 Task: Create Issue Issue0000000212 in Backlog  in Scrum Project Project0000000043 in Jira. Create Issue Issue0000000213 in Backlog  in Scrum Project Project0000000043 in Jira. Create Issue Issue0000000214 in Backlog  in Scrum Project Project0000000043 in Jira. Create Issue Issue0000000215 in Backlog  in Scrum Project Project0000000043 in Jira. Create Issue Issue0000000216 in Backlog  in Scrum Project Project0000000044 in Jira
Action: Mouse moved to (350, 456)
Screenshot: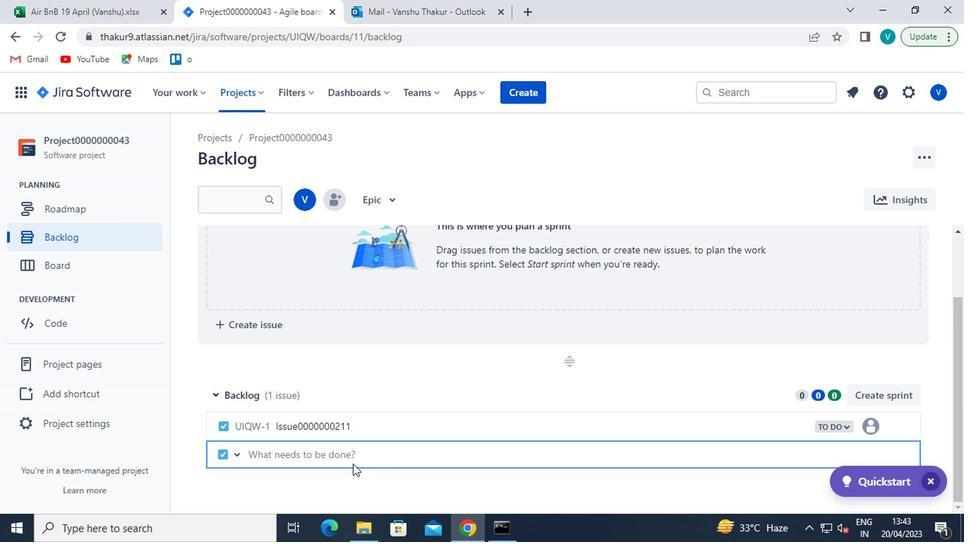 
Action: Mouse pressed left at (350, 456)
Screenshot: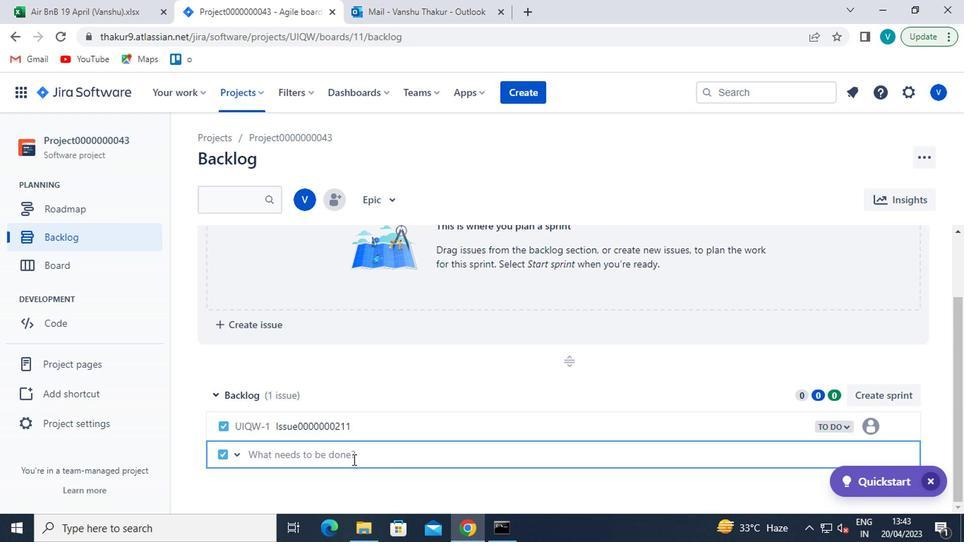 
Action: Mouse moved to (346, 451)
Screenshot: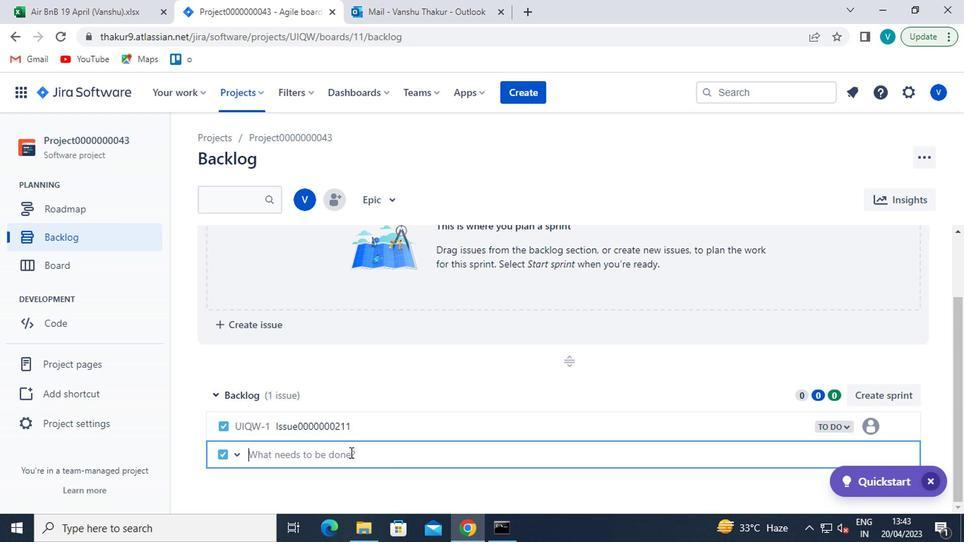 
Action: Key pressed <Key.shift>ISSUWE<Key.backspace><Key.backspace>E0000000212<Key.enter><Key.shift>ISSUE0000000213<Key.shift>ISSUE000000
Screenshot: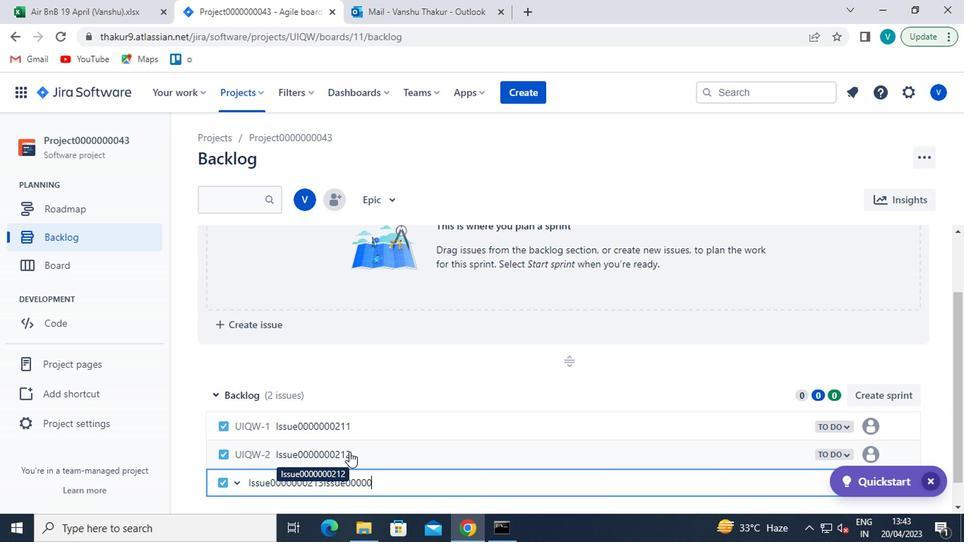 
Action: Mouse moved to (550, 373)
Screenshot: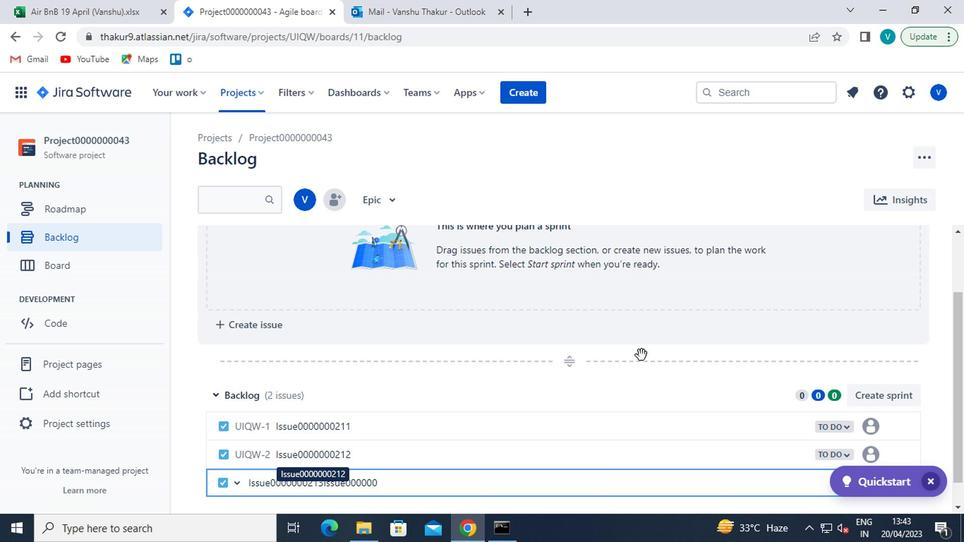 
Action: Mouse scrolled (550, 372) with delta (0, -1)
Screenshot: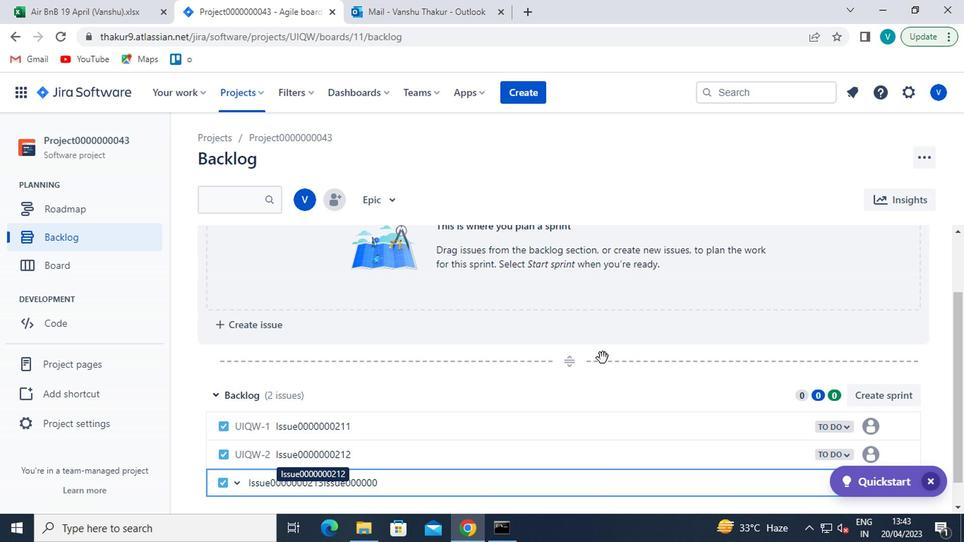 
Action: Mouse moved to (549, 376)
Screenshot: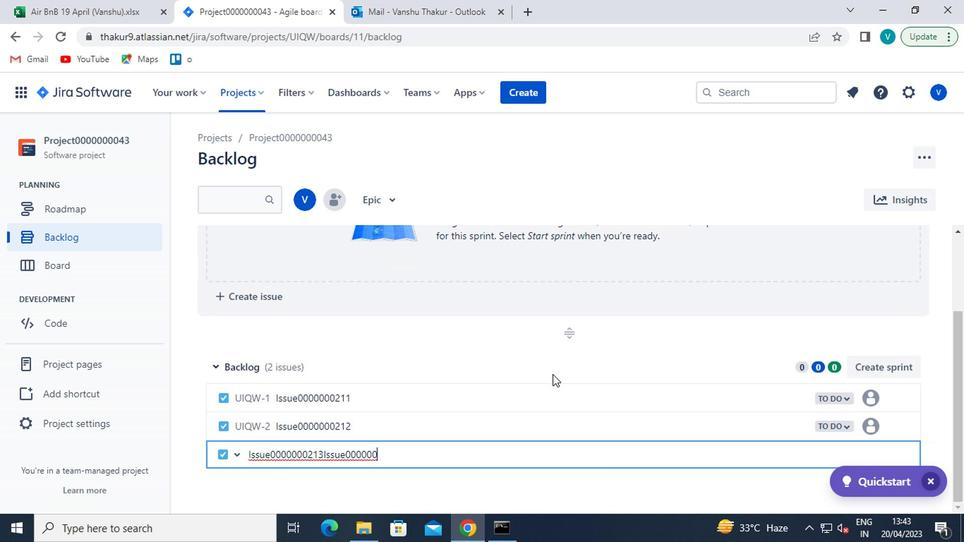 
Action: Key pressed 214
Screenshot: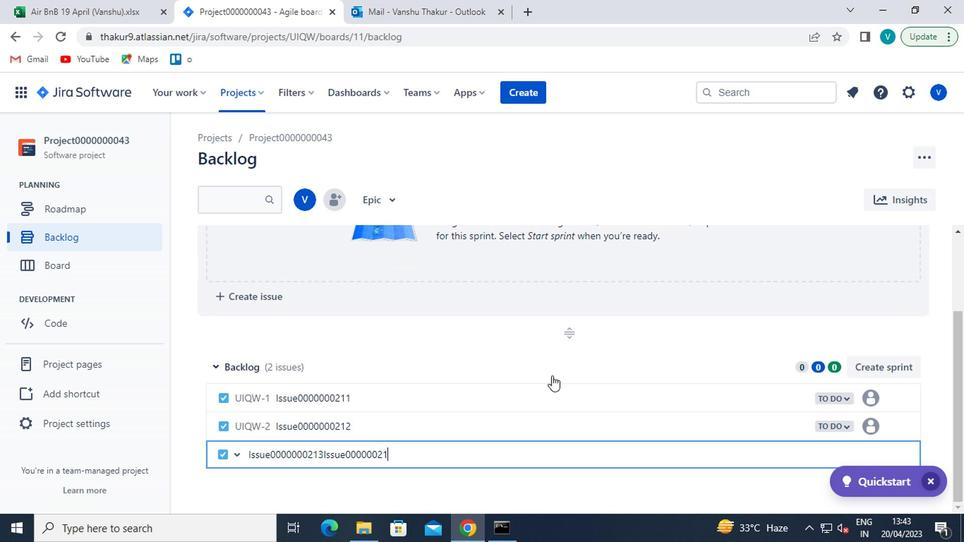 
Action: Mouse moved to (405, 443)
Screenshot: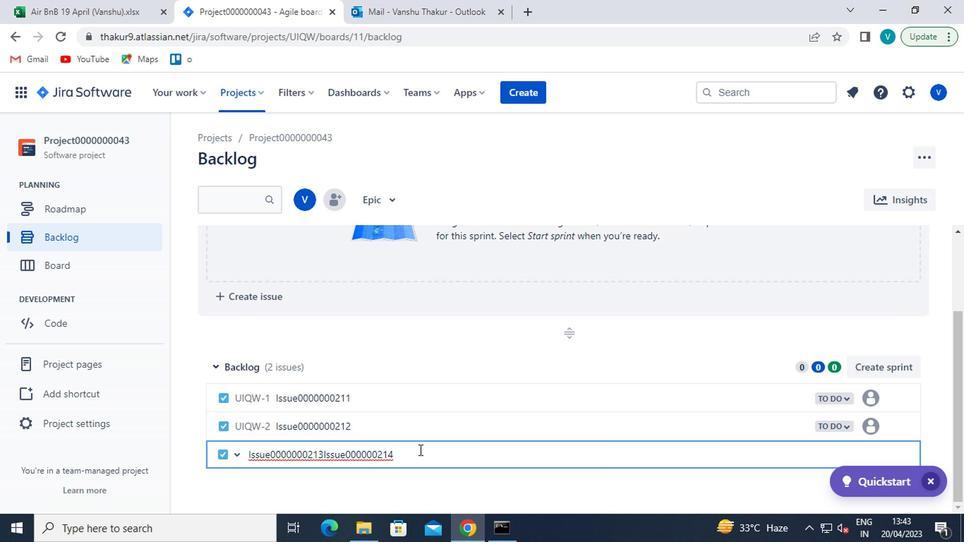 
Action: Key pressed <Key.backspace><Key.backspace><Key.backspace><Key.backspace><Key.backspace><Key.backspace><Key.backspace><Key.backspace><Key.backspace><Key.backspace><Key.backspace><Key.backspace><Key.backspace><Key.backspace><Key.enter><Key.shift>ISSUE0000000214<Key.enter>
Screenshot: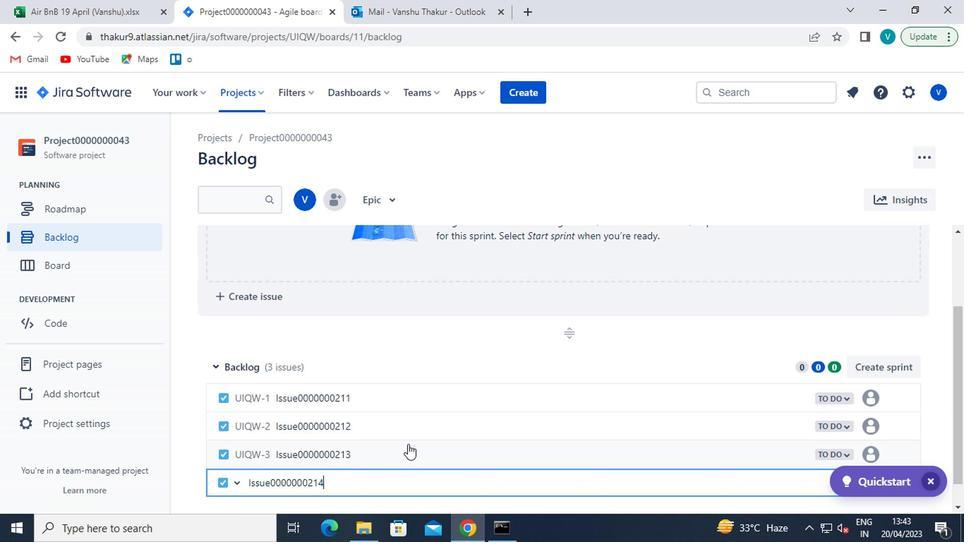 
Action: Mouse moved to (412, 421)
Screenshot: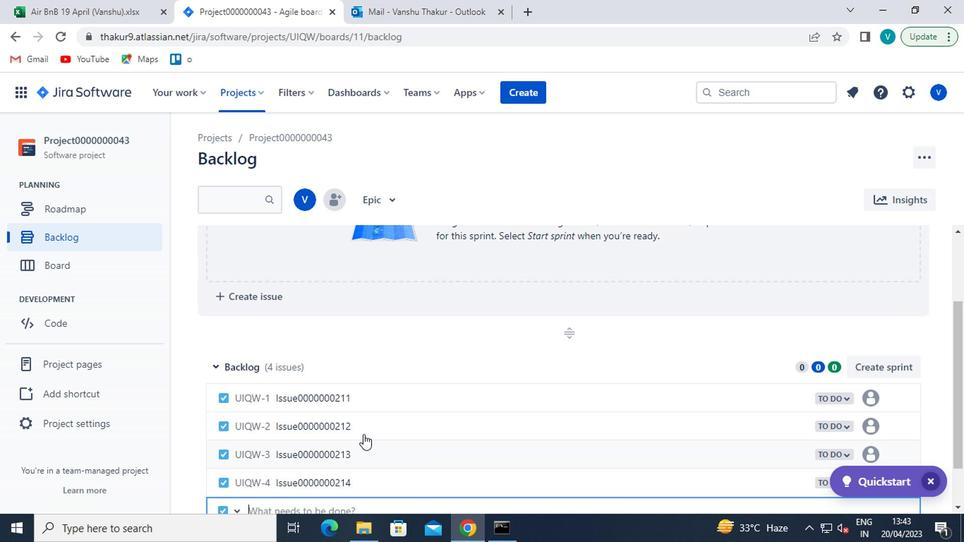 
Action: Mouse scrolled (412, 420) with delta (0, -1)
Screenshot: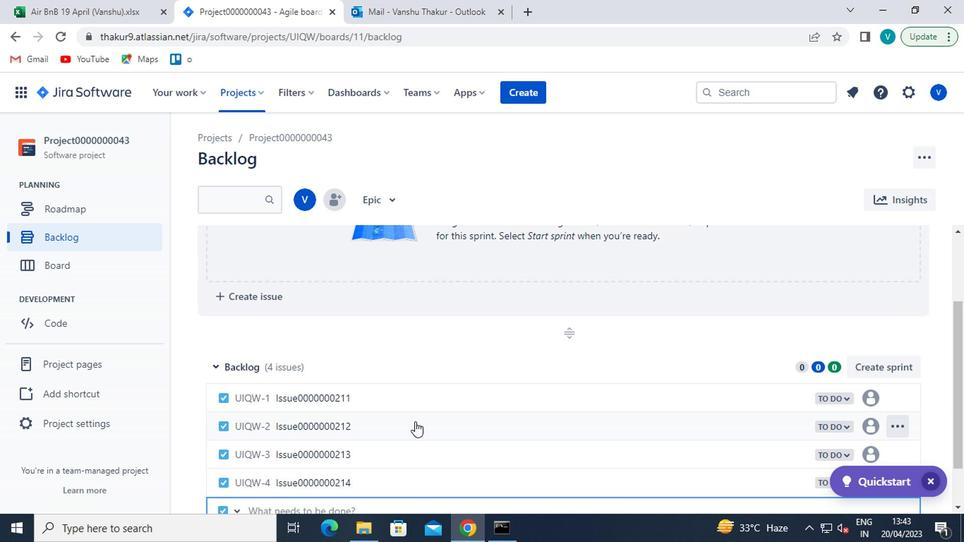 
Action: Mouse scrolled (412, 420) with delta (0, -1)
Screenshot: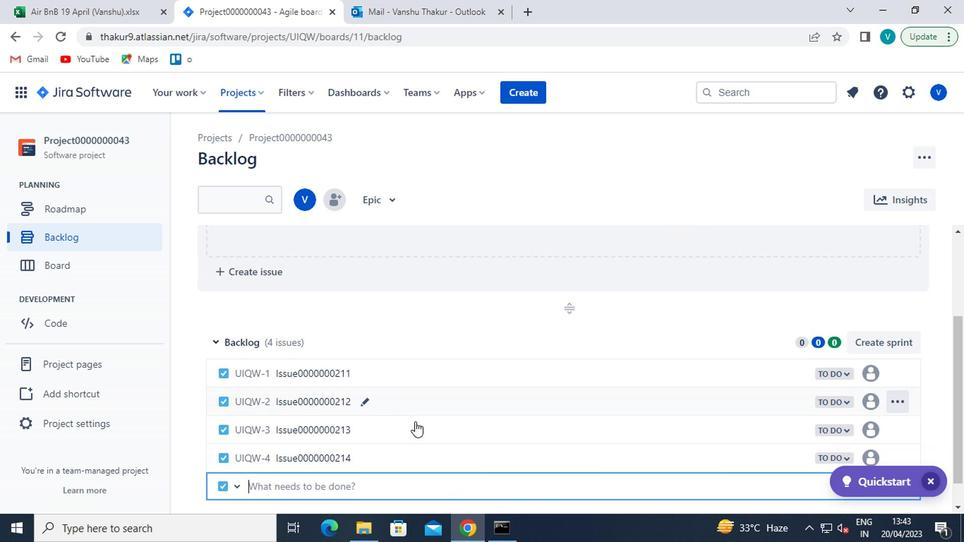 
Action: Key pressed <Key.shift>ISSUE0000000215<Key.enter>
Screenshot: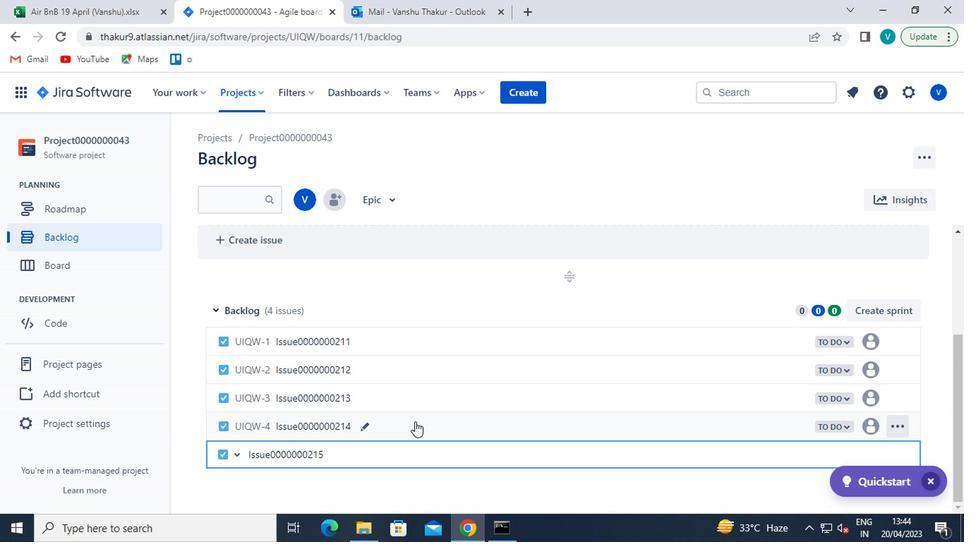 
Action: Mouse moved to (234, 92)
Screenshot: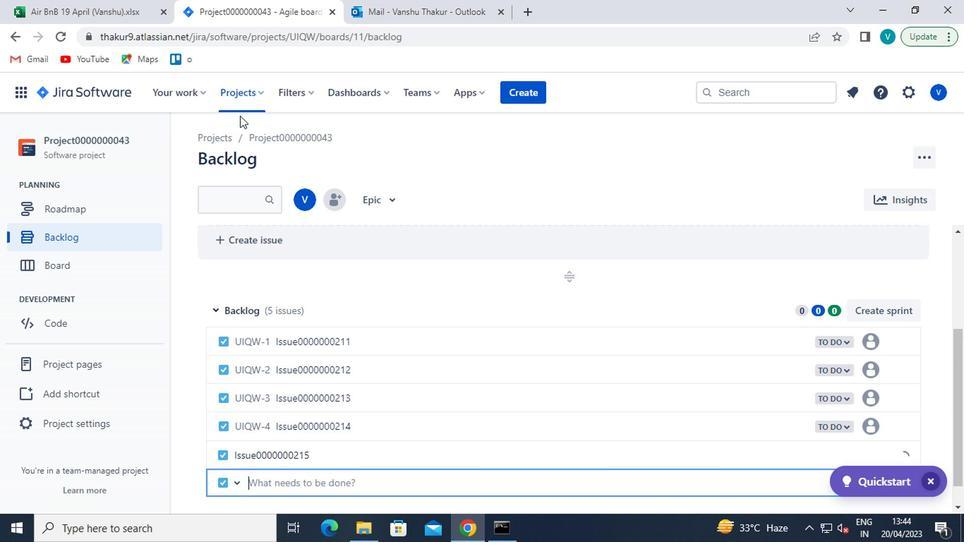 
Action: Mouse pressed left at (234, 92)
Screenshot: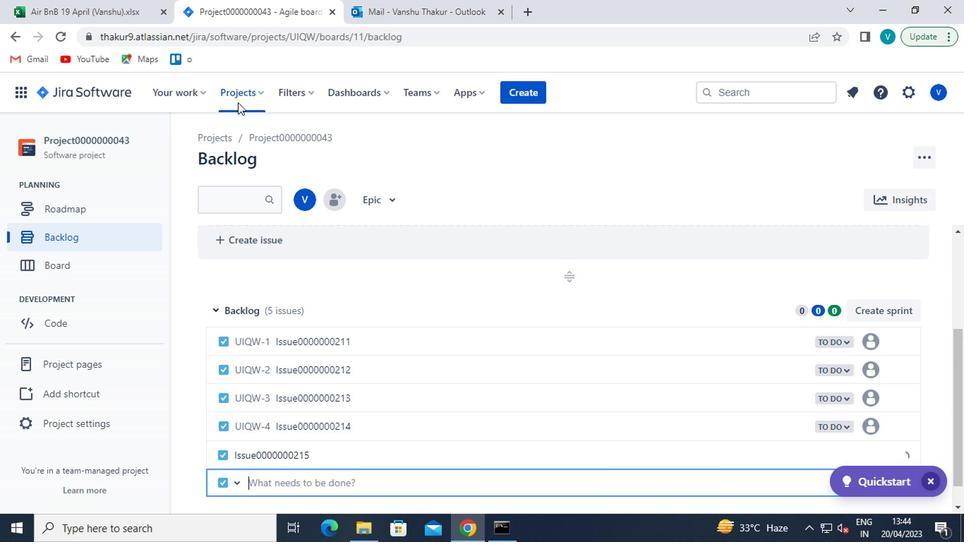 
Action: Mouse moved to (308, 185)
Screenshot: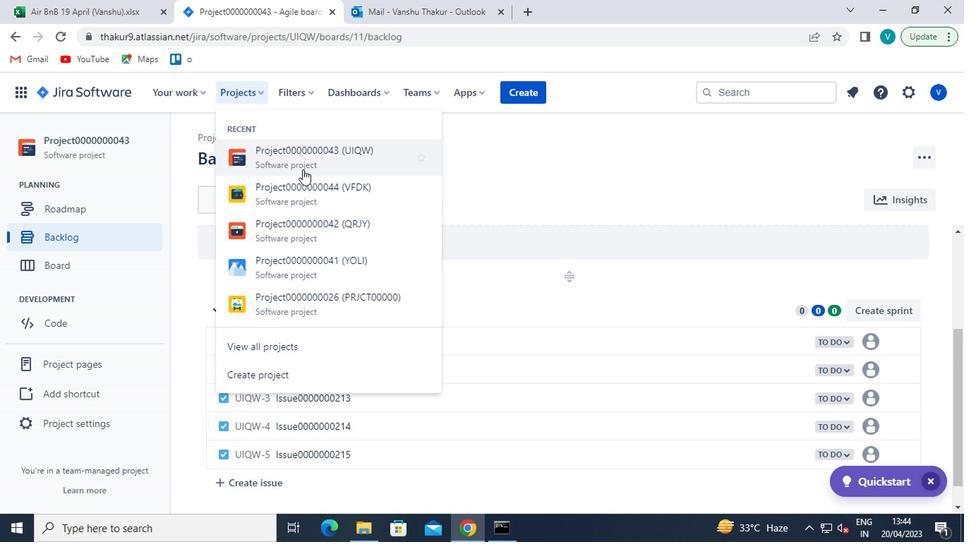 
Action: Mouse pressed left at (308, 185)
Screenshot: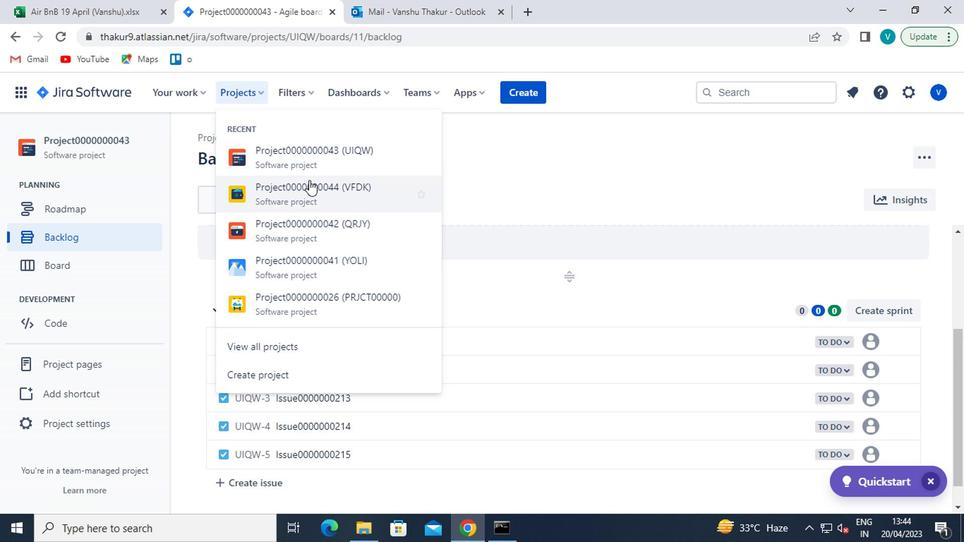 
Action: Mouse moved to (55, 239)
Screenshot: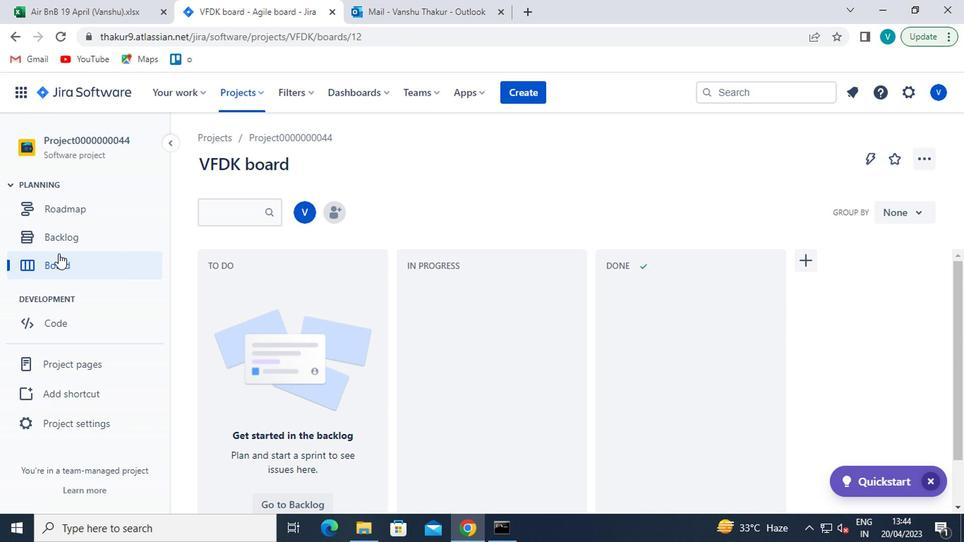 
Action: Mouse pressed left at (55, 239)
Screenshot: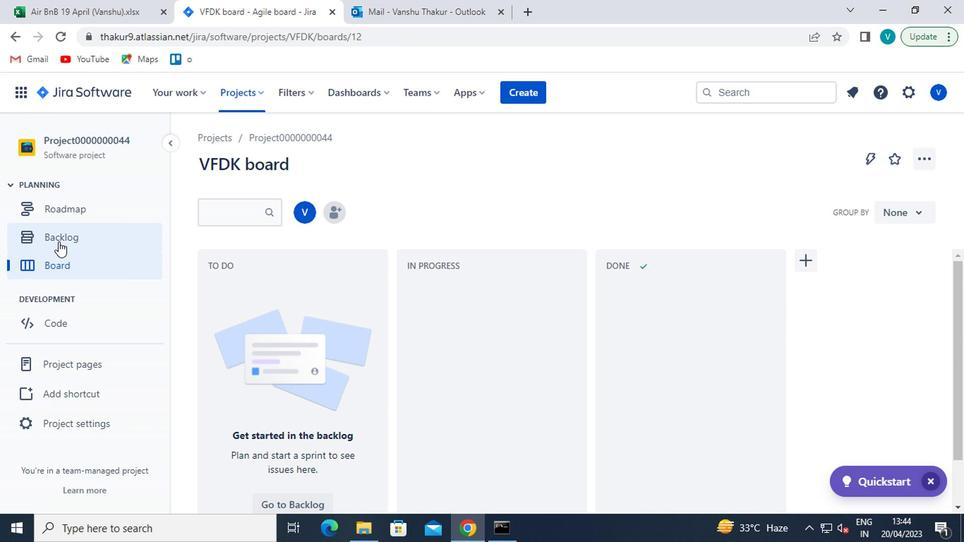 
Action: Mouse moved to (289, 338)
Screenshot: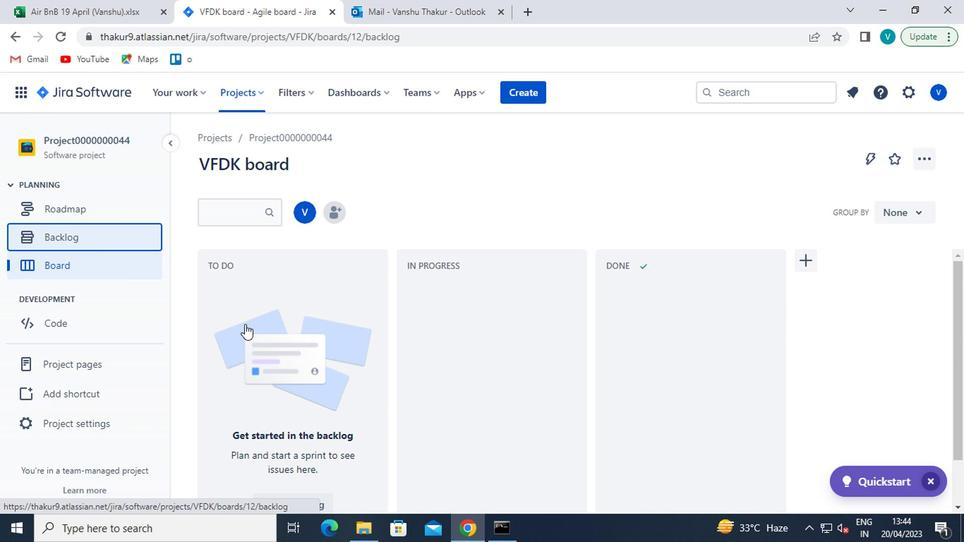 
Action: Mouse scrolled (289, 337) with delta (0, -1)
Screenshot: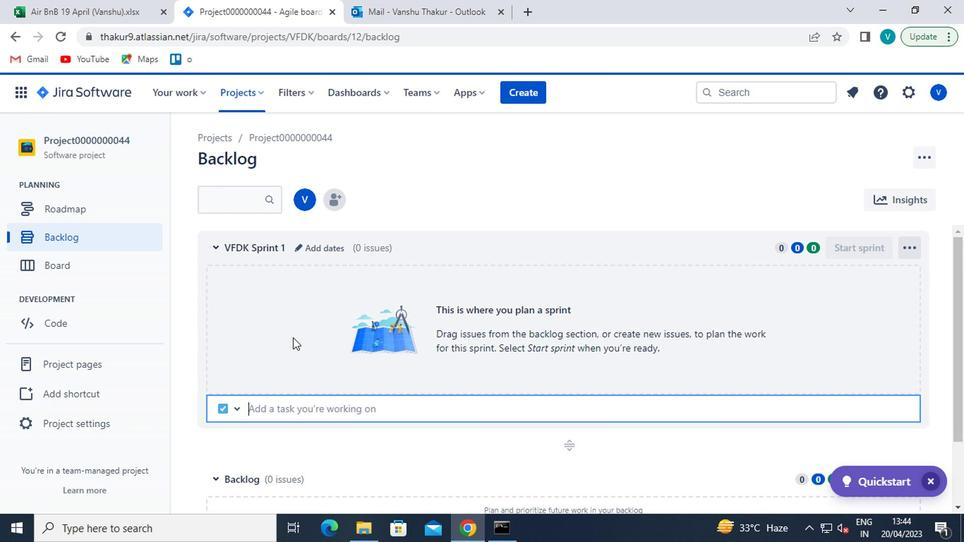 
Action: Mouse scrolled (289, 337) with delta (0, -1)
Screenshot: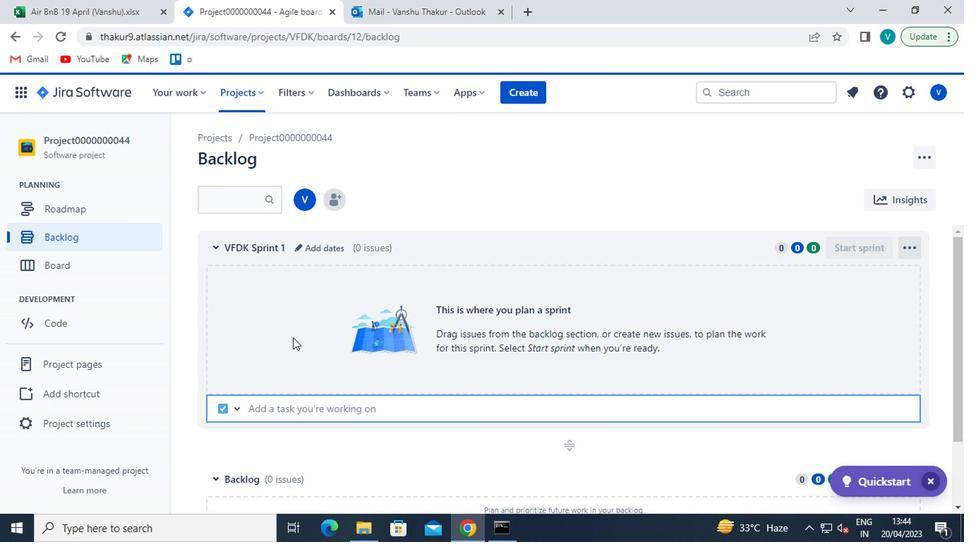 
Action: Mouse moved to (282, 395)
Screenshot: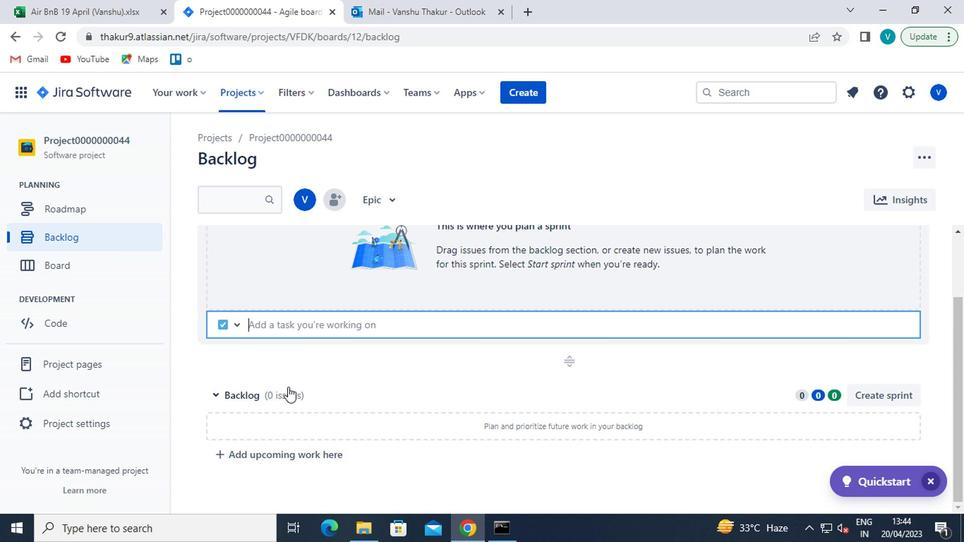 
Action: Mouse pressed left at (282, 395)
Screenshot: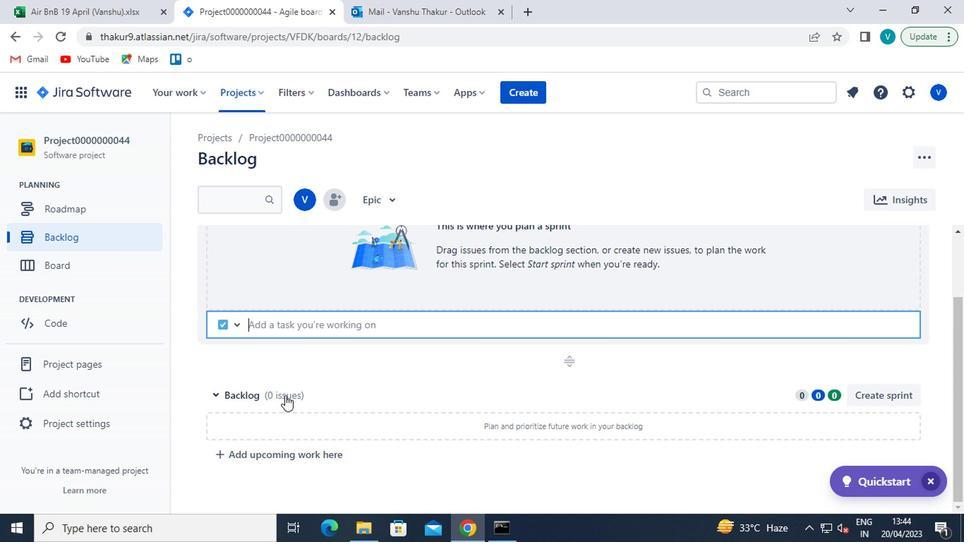
Action: Mouse scrolled (282, 395) with delta (0, 0)
Screenshot: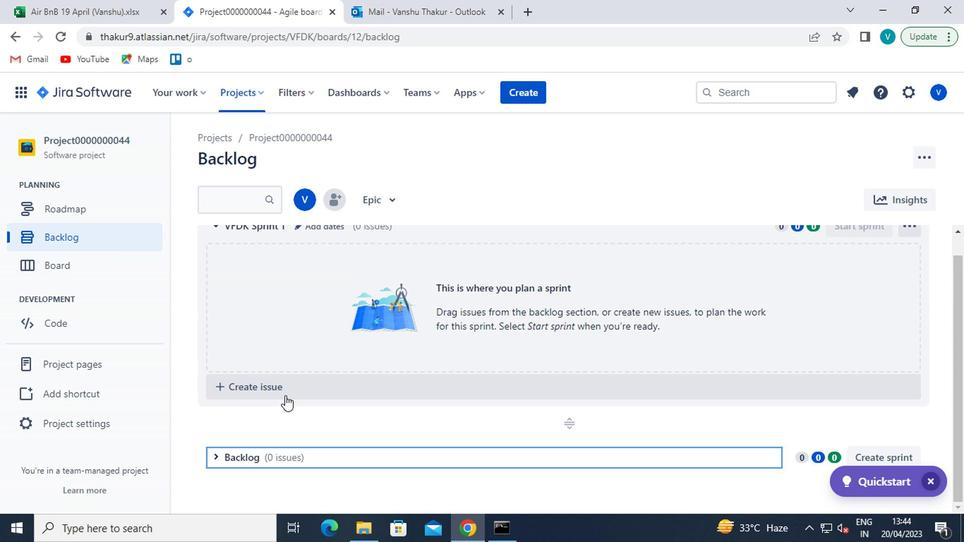 
Action: Mouse scrolled (282, 395) with delta (0, 0)
Screenshot: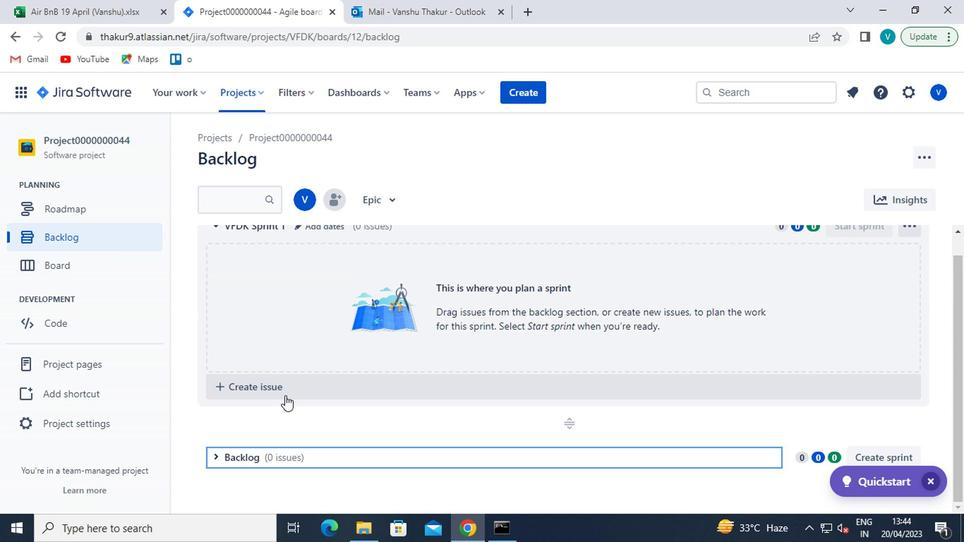 
Action: Mouse scrolled (282, 395) with delta (0, 0)
Screenshot: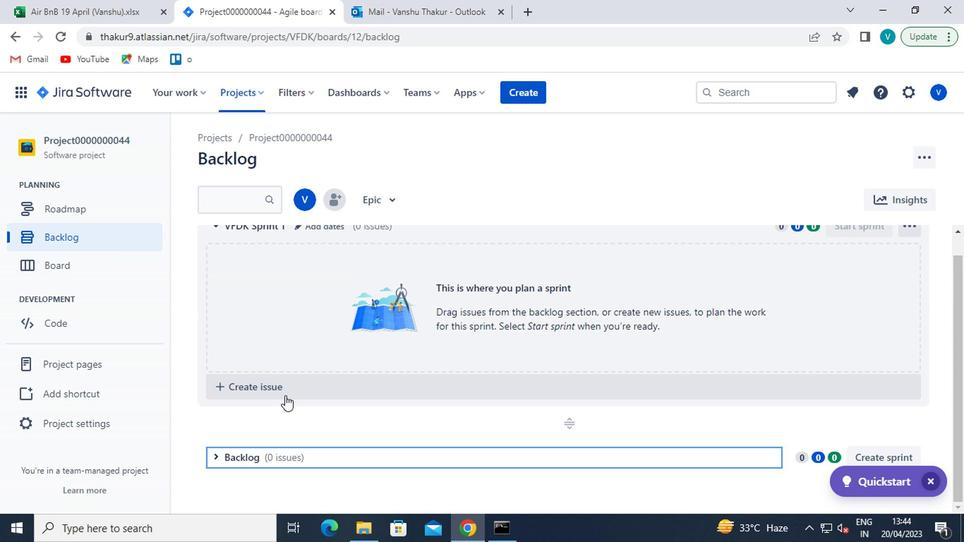 
Action: Mouse scrolled (282, 395) with delta (0, 0)
Screenshot: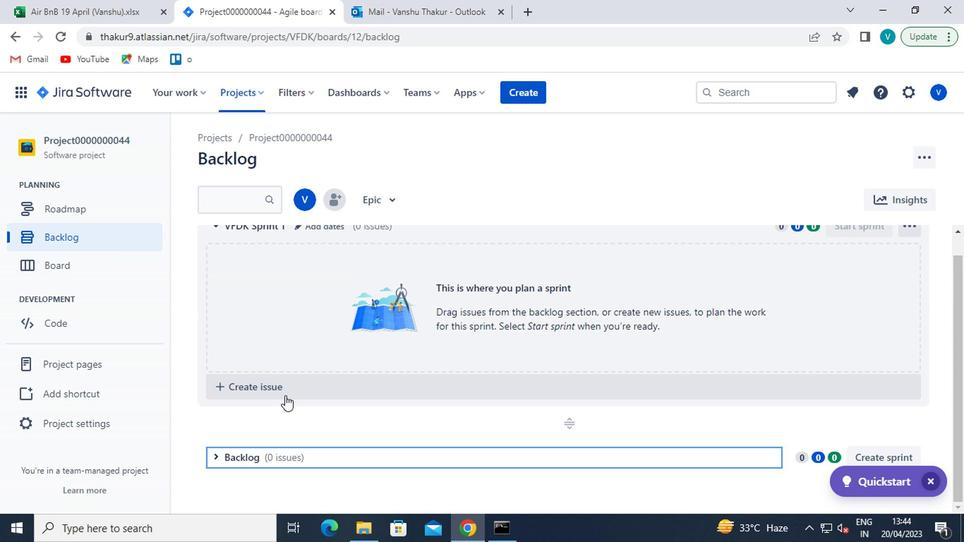 
Action: Mouse moved to (277, 454)
Screenshot: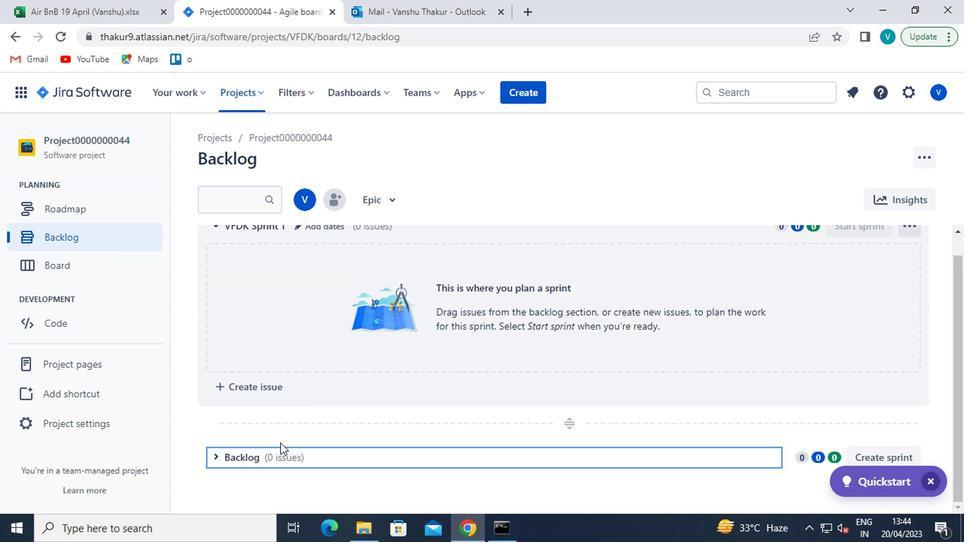 
Action: Mouse pressed left at (277, 454)
Screenshot: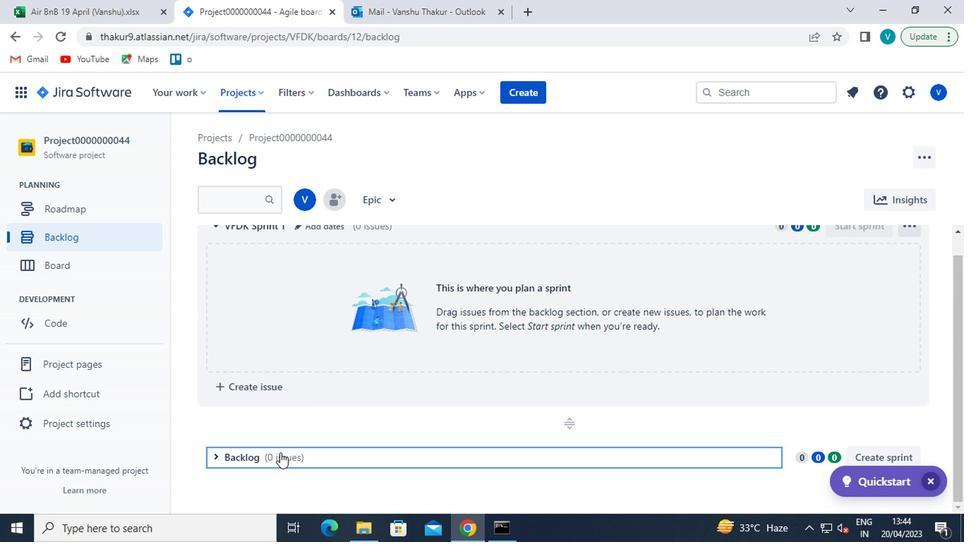 
Action: Mouse moved to (272, 454)
Screenshot: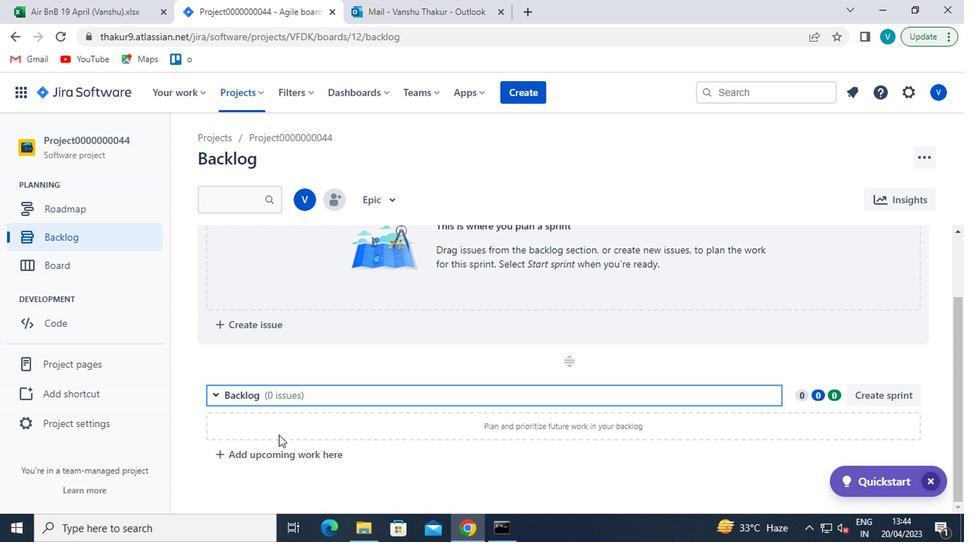 
Action: Mouse pressed left at (272, 454)
Screenshot: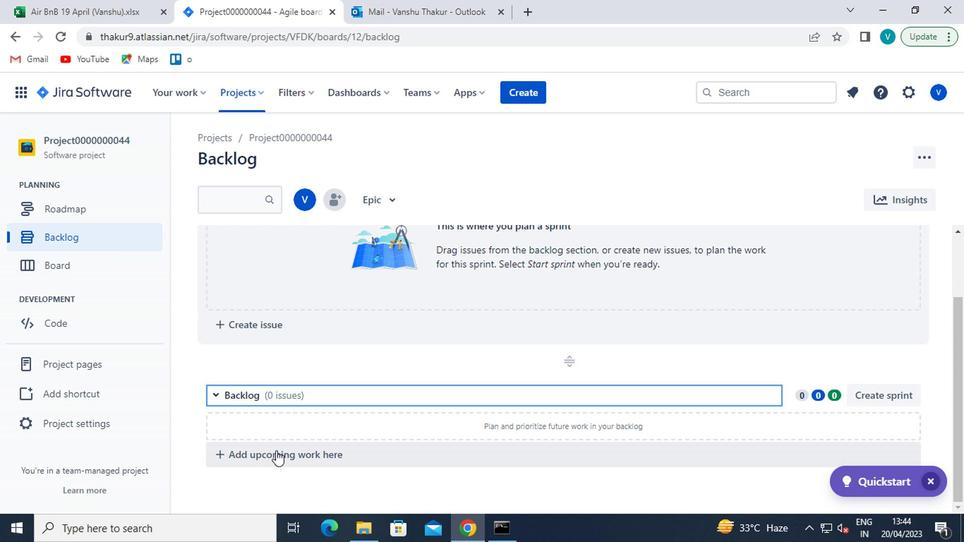 
Action: Mouse moved to (272, 455)
Screenshot: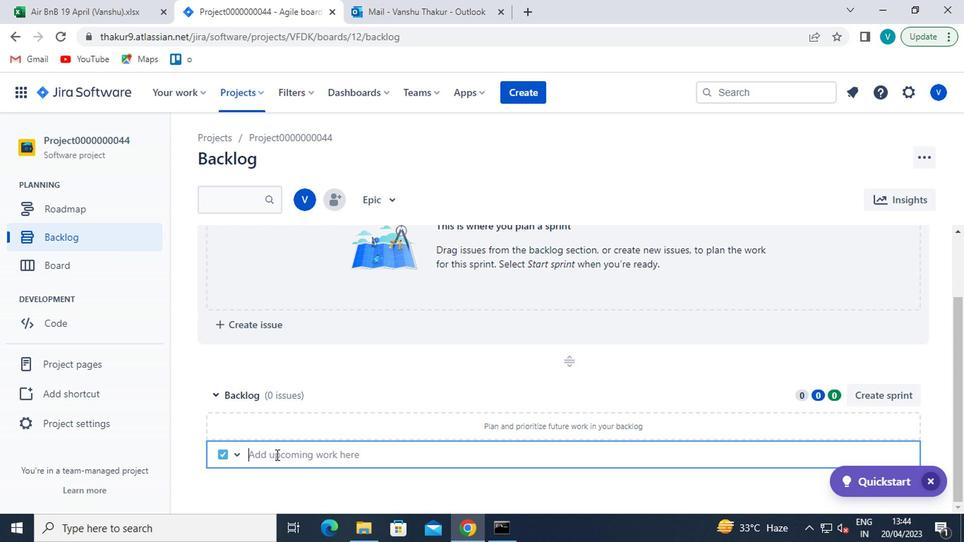 
Action: Key pressed <Key.shift>ISSUE0000000216<Key.enter>
Screenshot: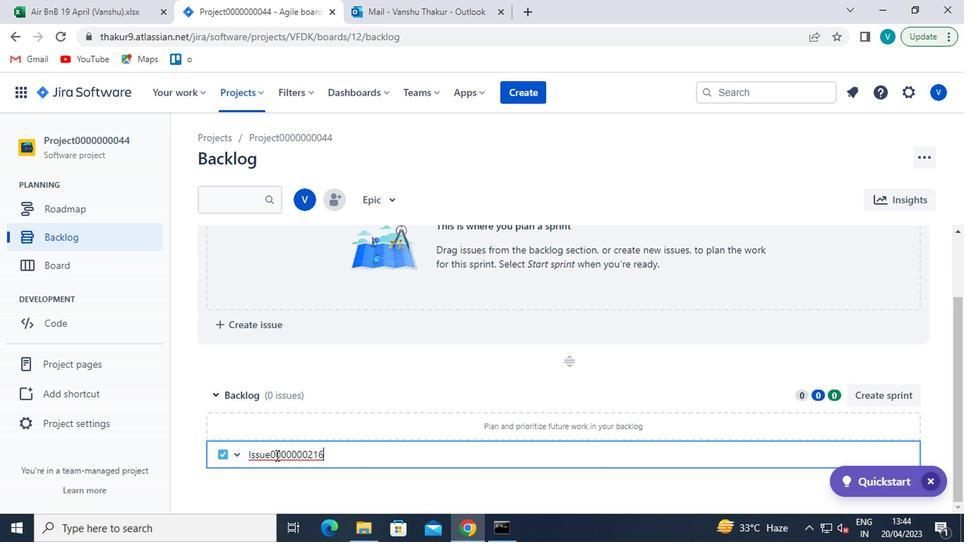 
